Task: Toggle the experimental feature "Enable instrumentation breakpoints".
Action: Mouse moved to (956, 28)
Screenshot: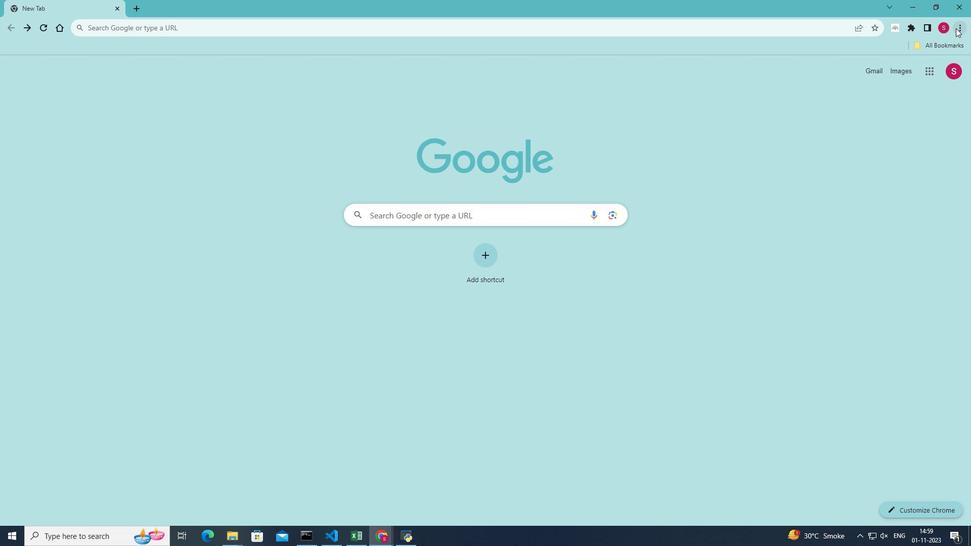 
Action: Mouse pressed left at (956, 28)
Screenshot: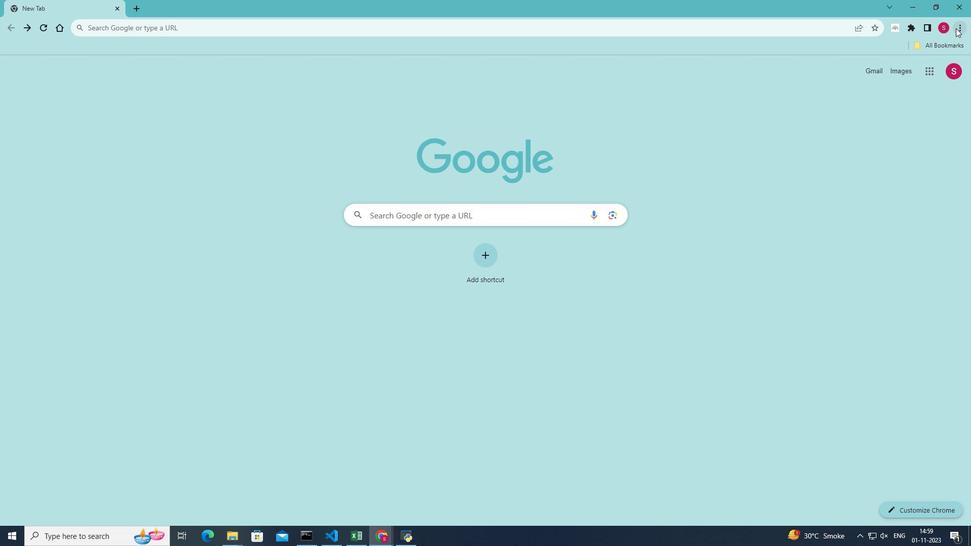 
Action: Mouse moved to (856, 183)
Screenshot: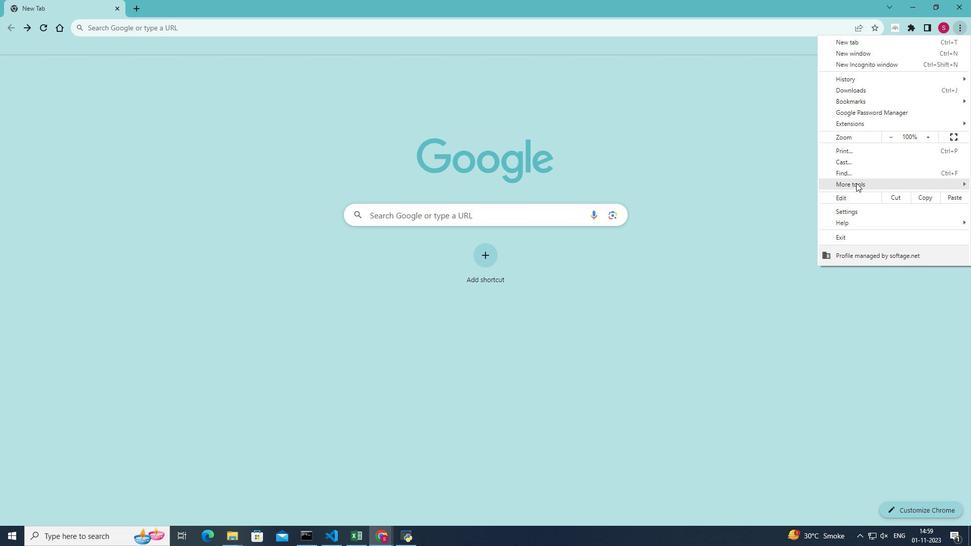 
Action: Mouse pressed left at (856, 183)
Screenshot: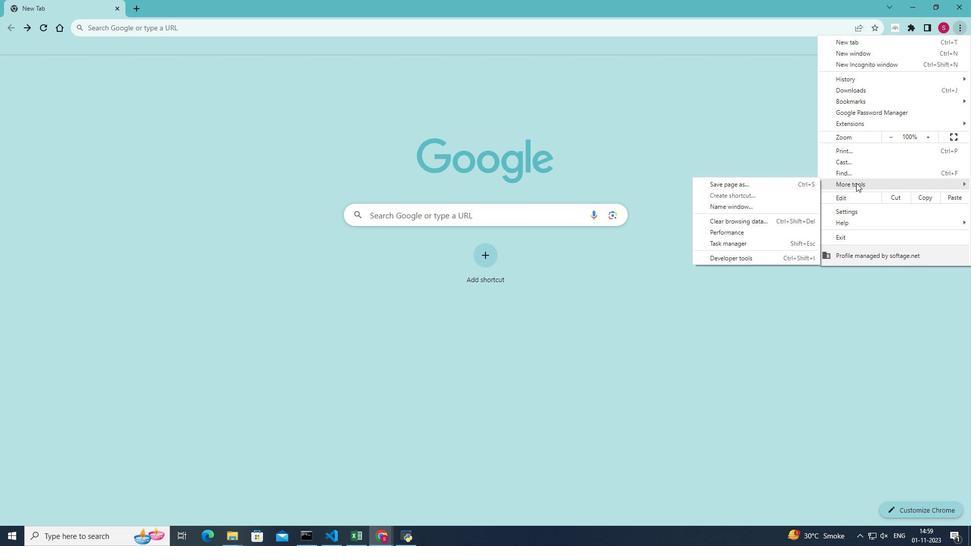 
Action: Mouse moved to (741, 258)
Screenshot: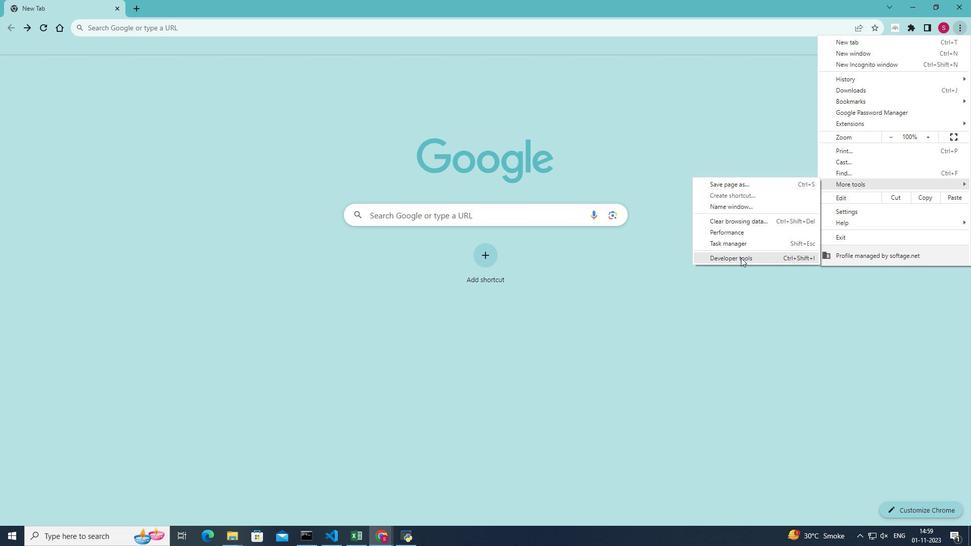 
Action: Mouse pressed left at (741, 258)
Screenshot: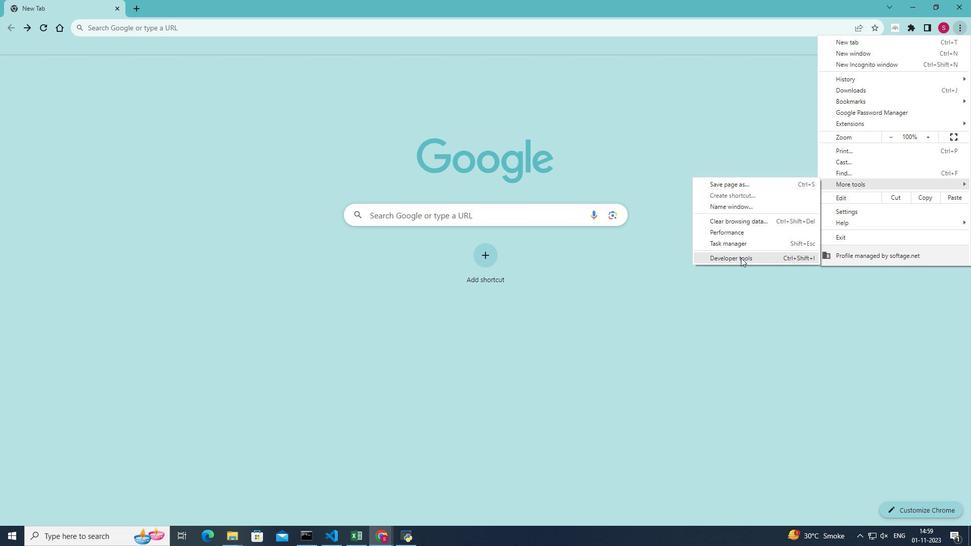 
Action: Mouse moved to (937, 61)
Screenshot: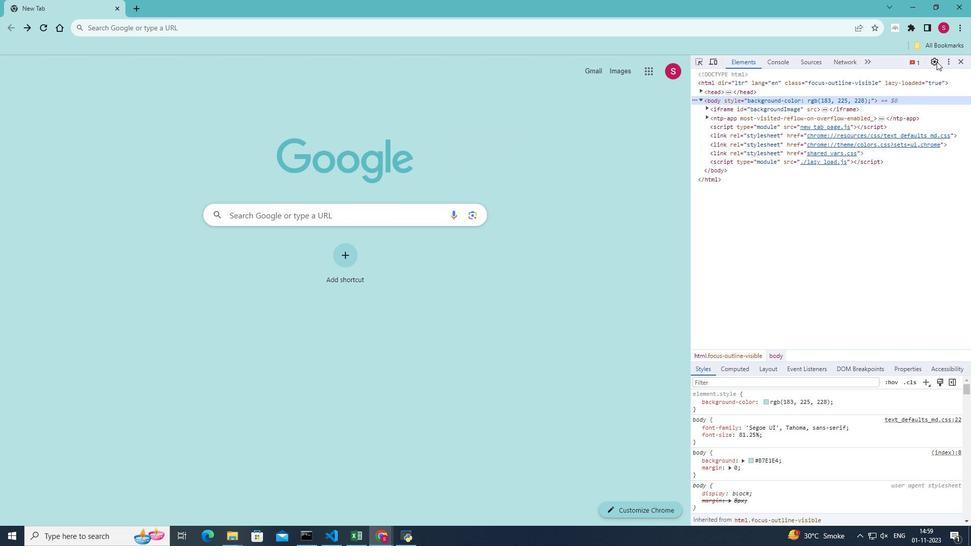 
Action: Mouse pressed left at (937, 61)
Screenshot: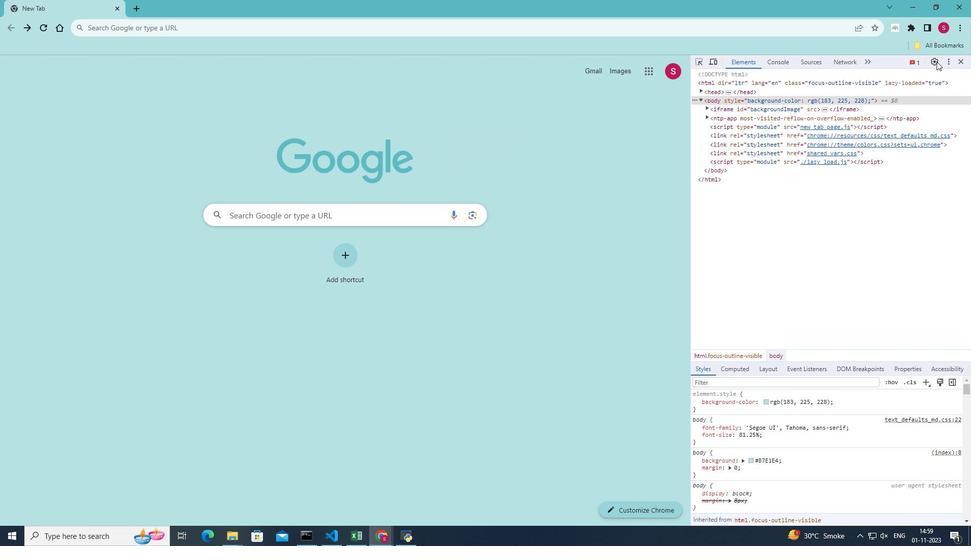 
Action: Mouse moved to (712, 116)
Screenshot: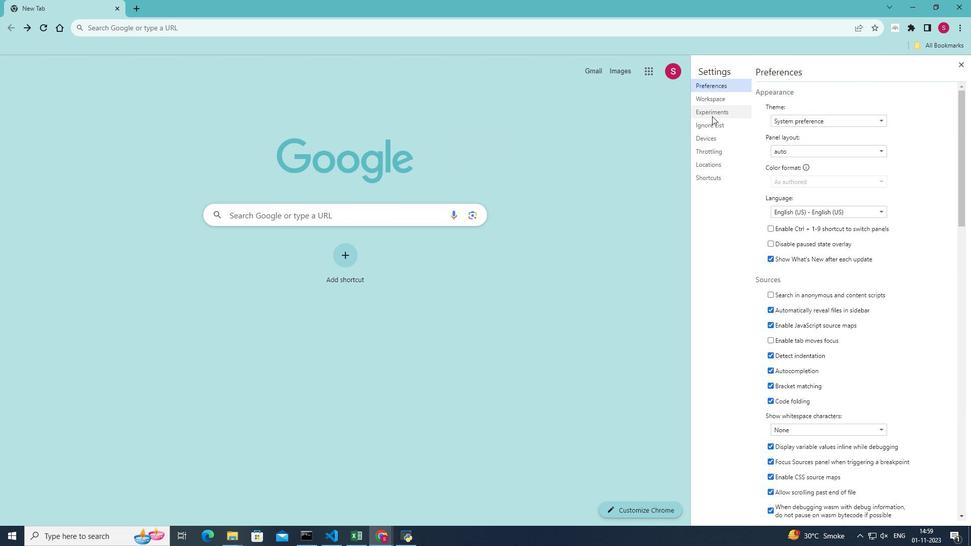 
Action: Mouse pressed left at (712, 116)
Screenshot: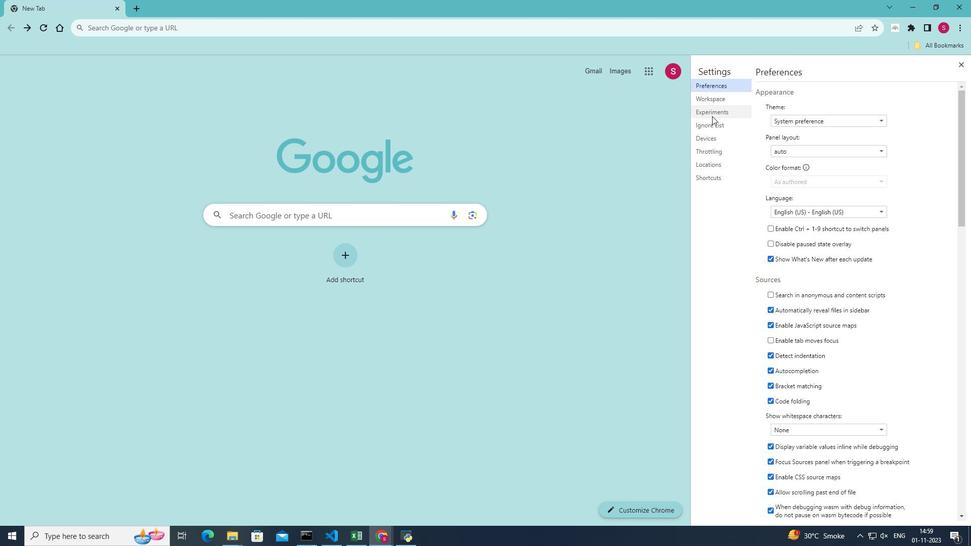 
Action: Mouse moved to (912, 282)
Screenshot: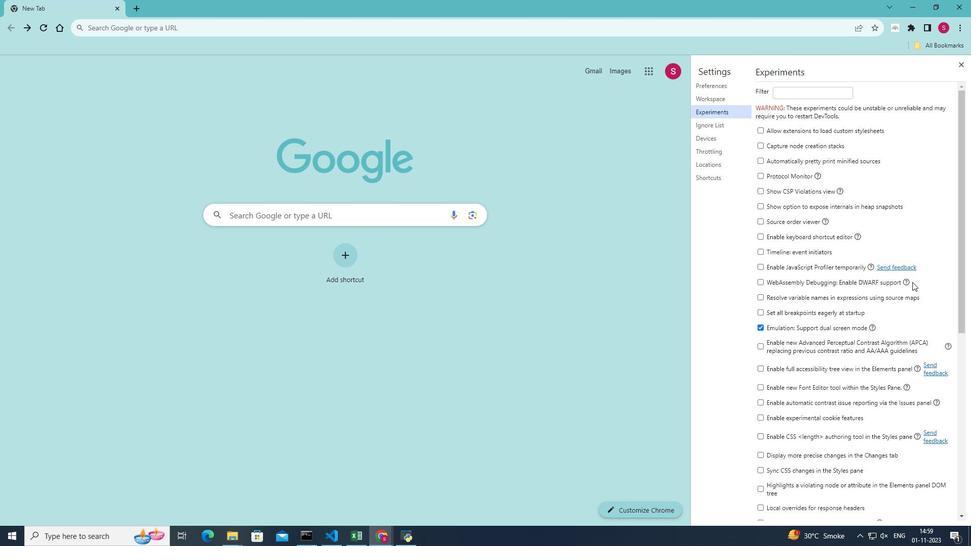 
Action: Mouse scrolled (912, 281) with delta (0, 0)
Screenshot: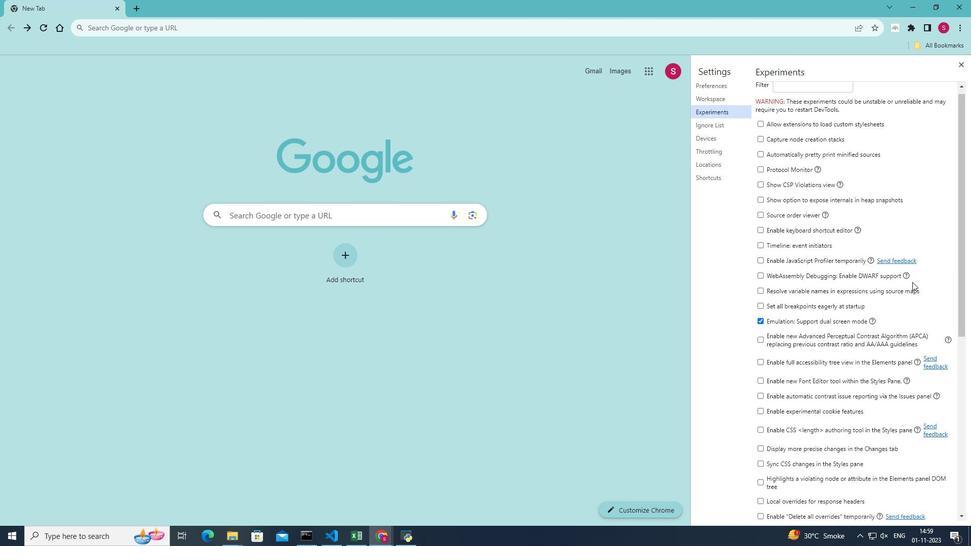 
Action: Mouse scrolled (912, 281) with delta (0, 0)
Screenshot: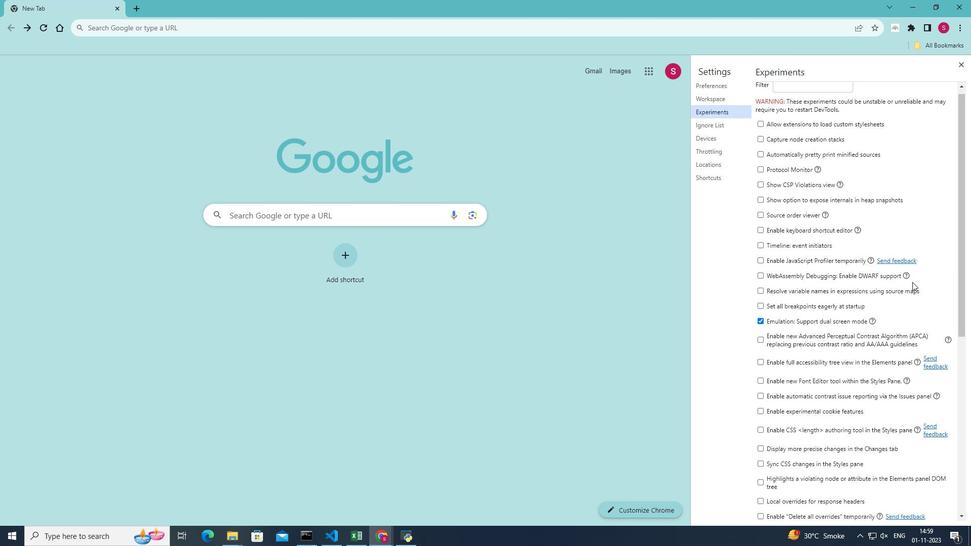 
Action: Mouse scrolled (912, 281) with delta (0, 0)
Screenshot: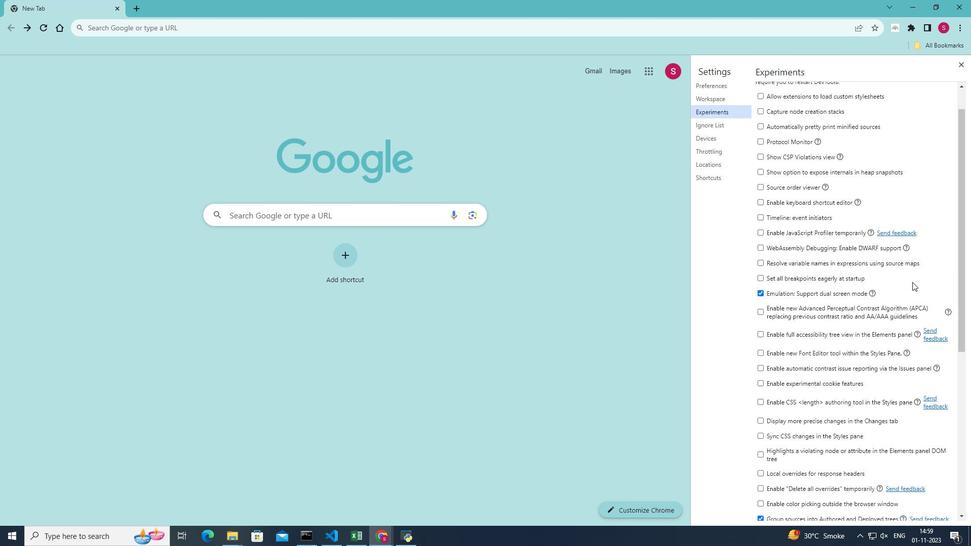 
Action: Mouse scrolled (912, 281) with delta (0, 0)
Screenshot: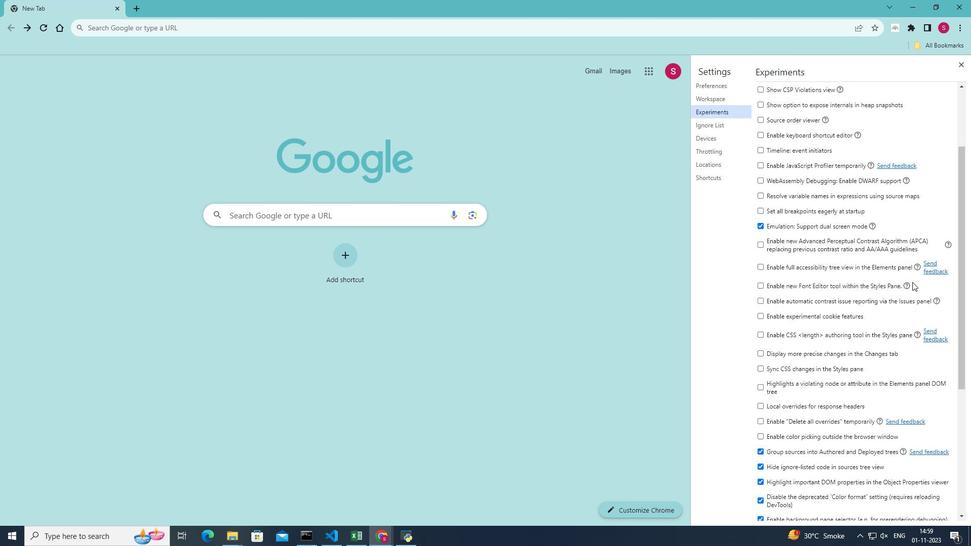 
Action: Mouse scrolled (912, 281) with delta (0, 0)
Screenshot: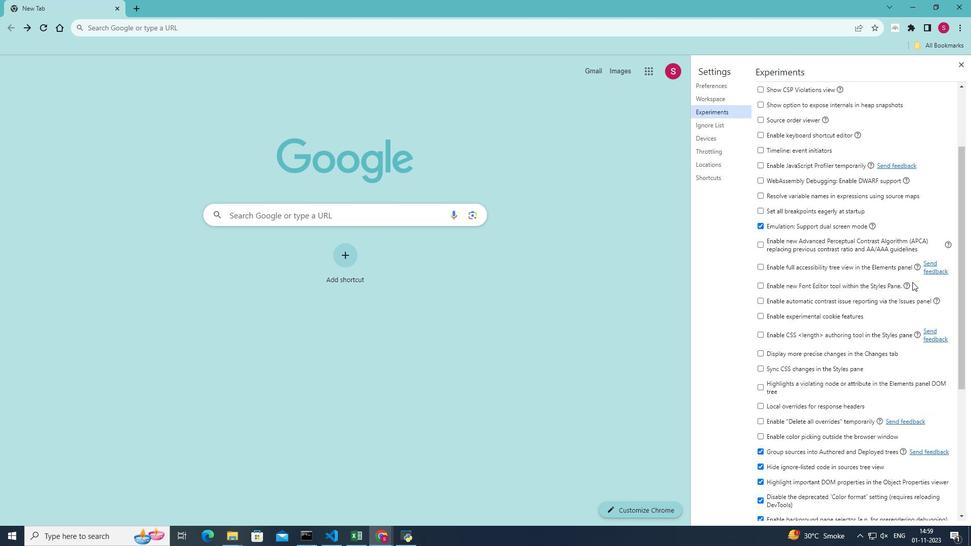 
Action: Mouse scrolled (912, 281) with delta (0, 0)
Screenshot: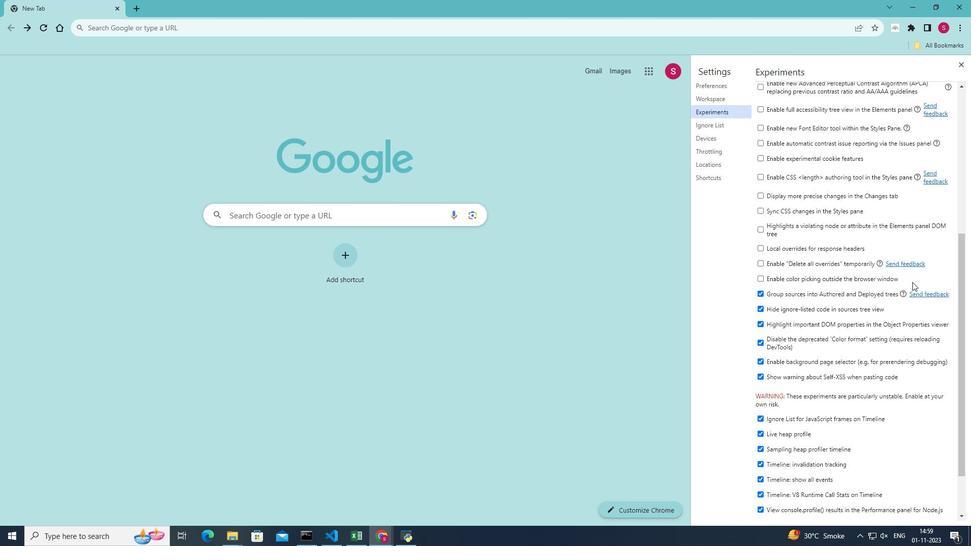 
Action: Mouse scrolled (912, 281) with delta (0, 0)
Screenshot: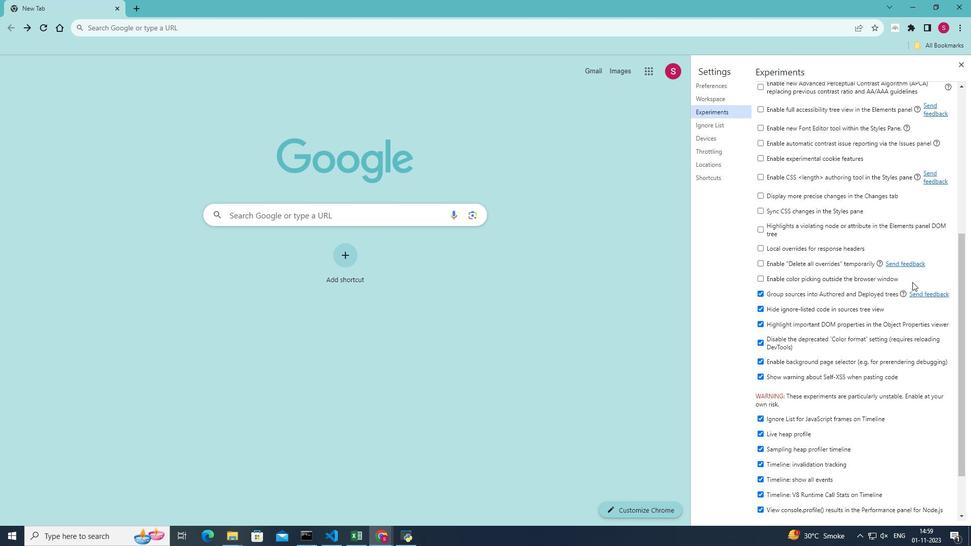 
Action: Mouse scrolled (912, 281) with delta (0, 0)
Screenshot: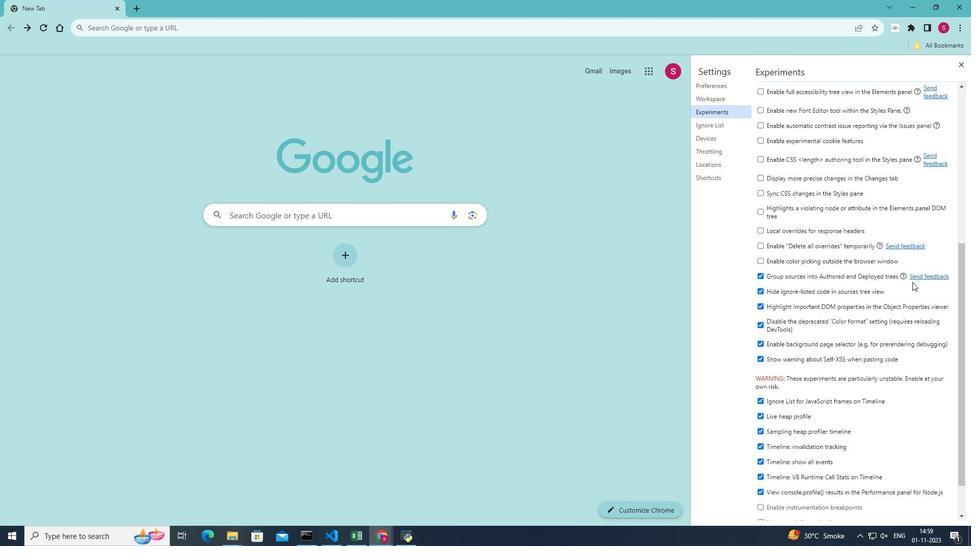 
Action: Mouse scrolled (912, 281) with delta (0, 0)
Screenshot: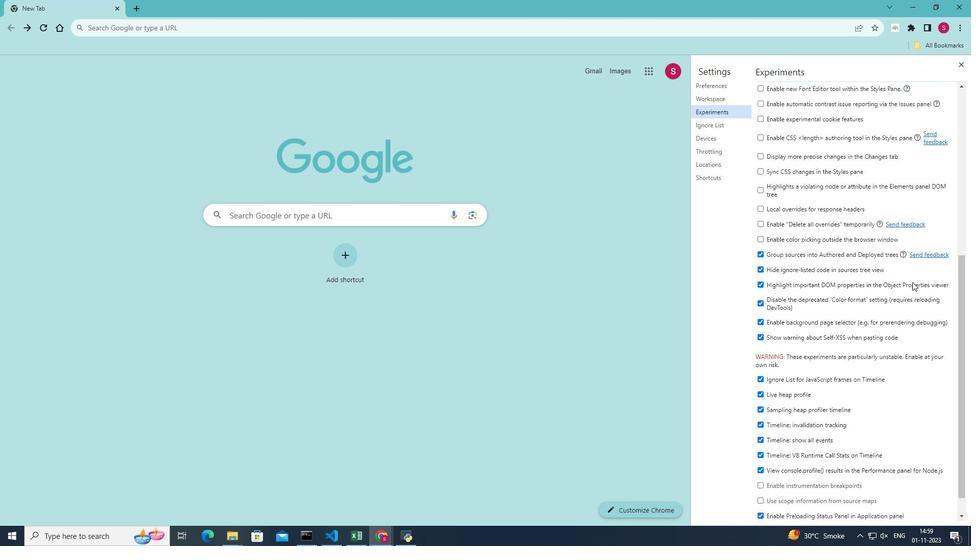 
Action: Mouse scrolled (912, 281) with delta (0, 0)
Screenshot: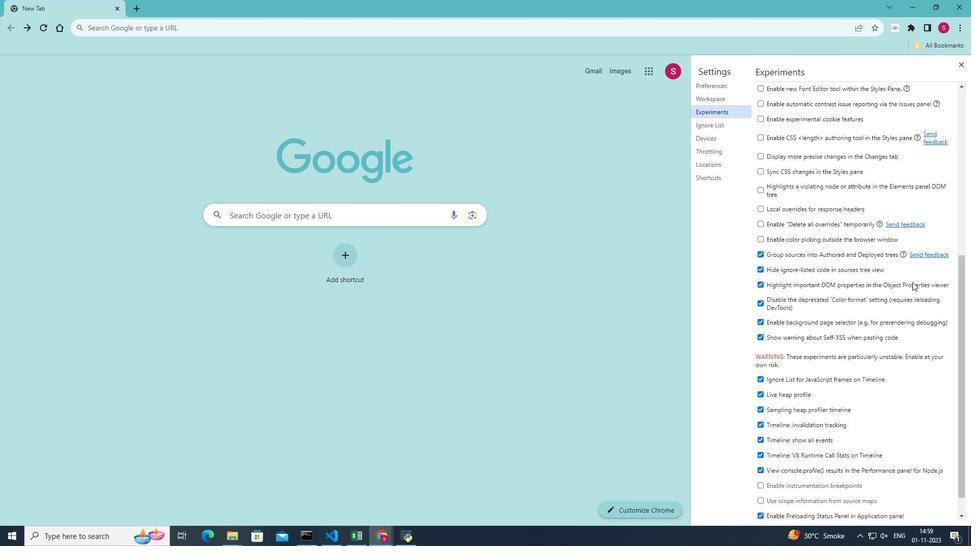 
Action: Mouse scrolled (912, 281) with delta (0, 0)
Screenshot: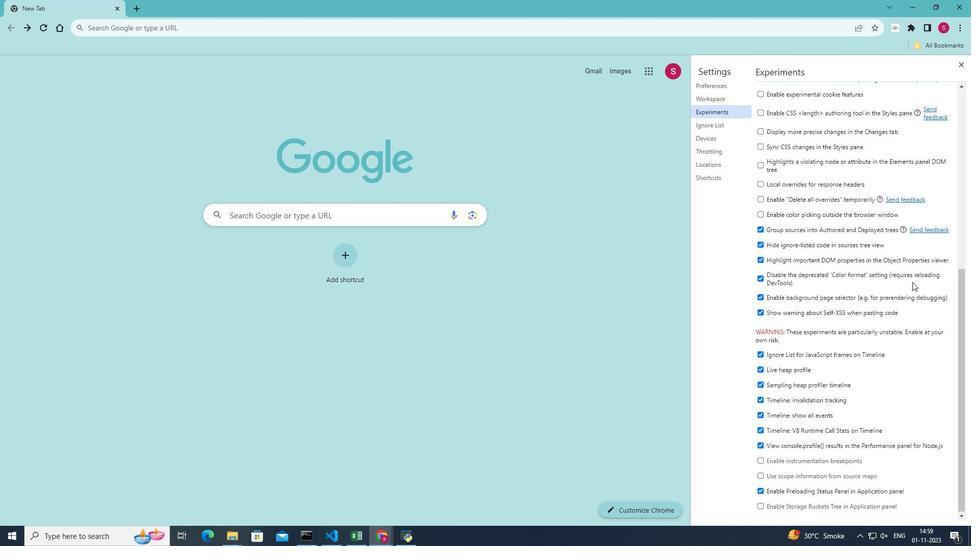 
Action: Mouse moved to (759, 460)
Screenshot: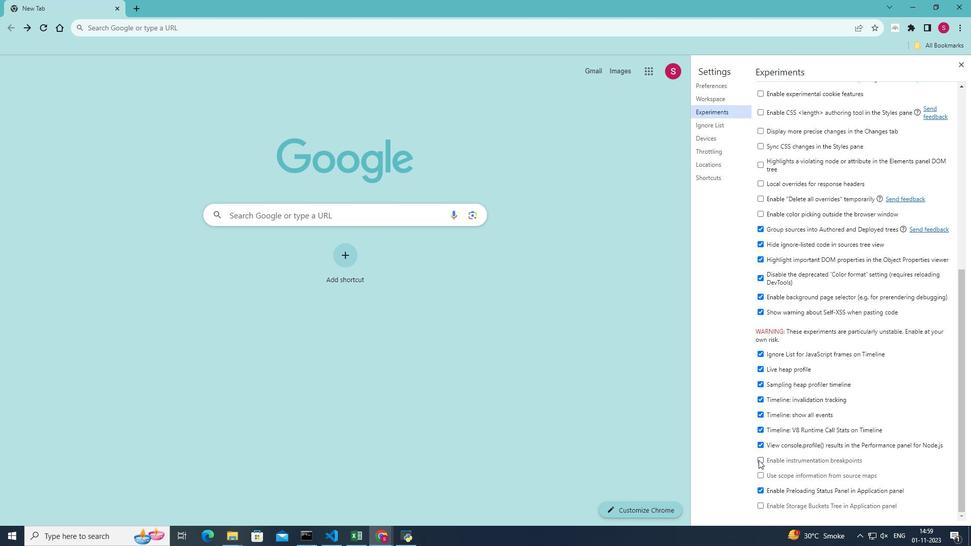 
Action: Mouse pressed left at (759, 460)
Screenshot: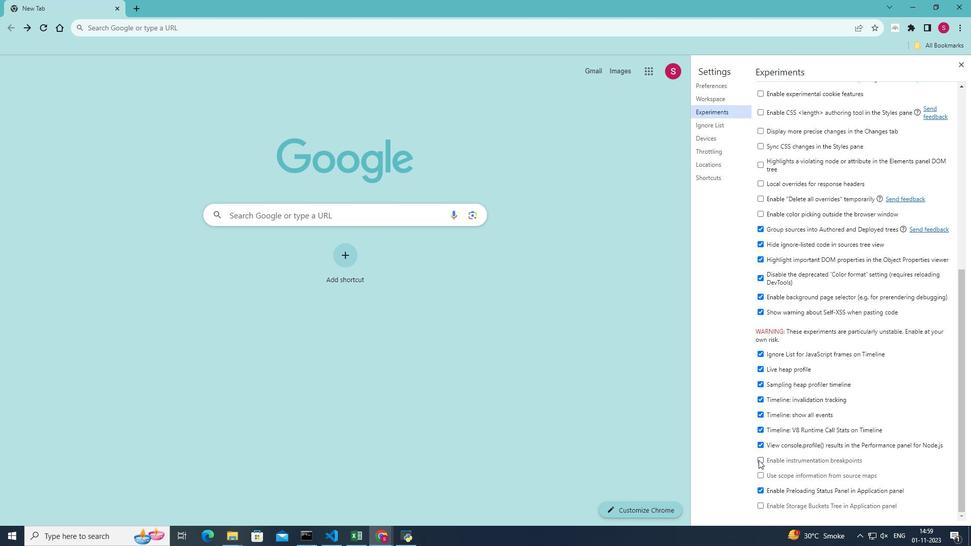 
Action: Mouse moved to (863, 440)
Screenshot: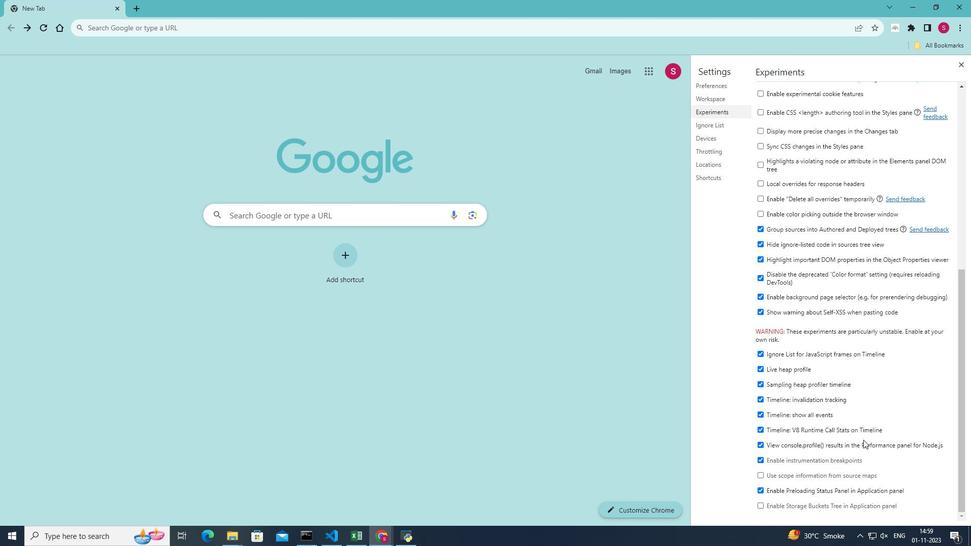 
